 Task: In the  document content.html Insert the command  'Viewing'Email the file to   'softage.8@softage.net', with message attached Time-Sensitive: I kindly ask you to go through the email I've sent as soon as possible. and file type: Plain Text
Action: Mouse moved to (850, 78)
Screenshot: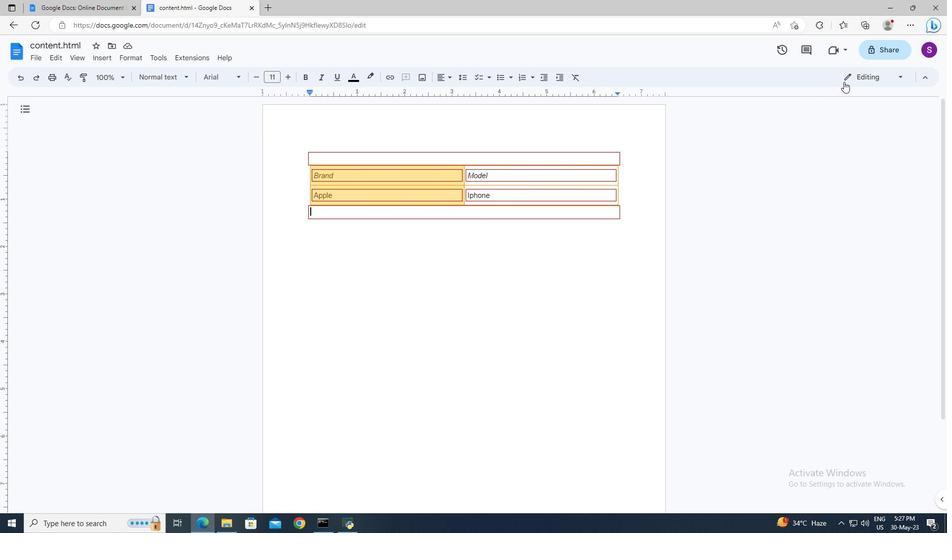 
Action: Mouse pressed left at (850, 78)
Screenshot: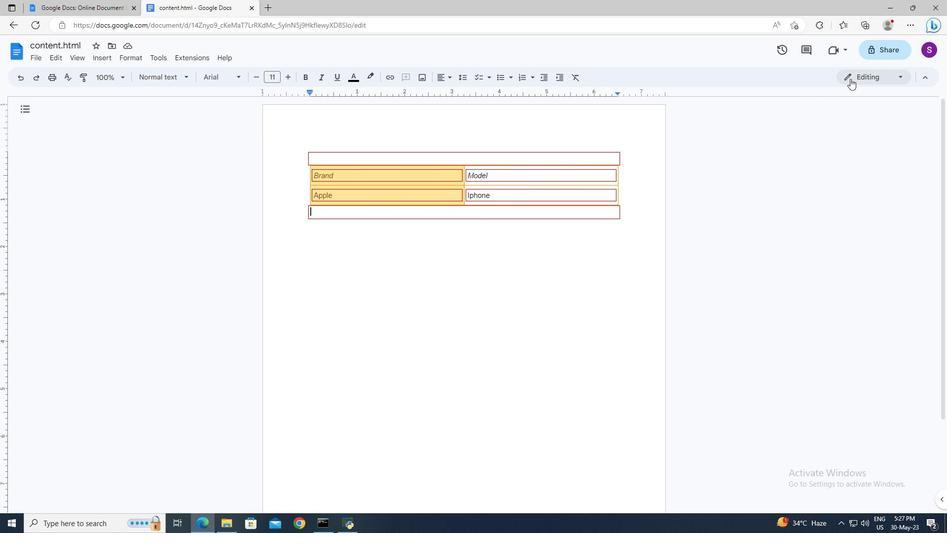 
Action: Mouse moved to (836, 150)
Screenshot: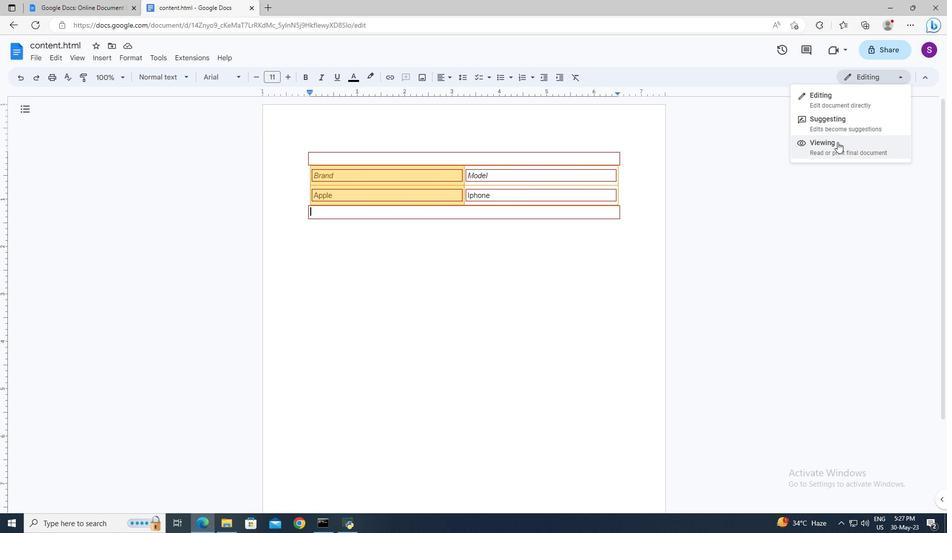 
Action: Mouse pressed left at (836, 150)
Screenshot: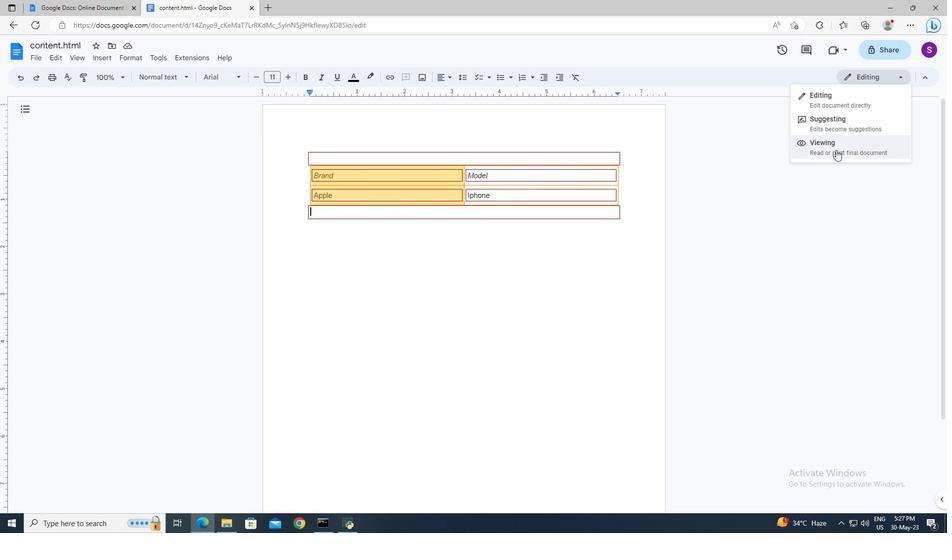 
Action: Mouse moved to (42, 61)
Screenshot: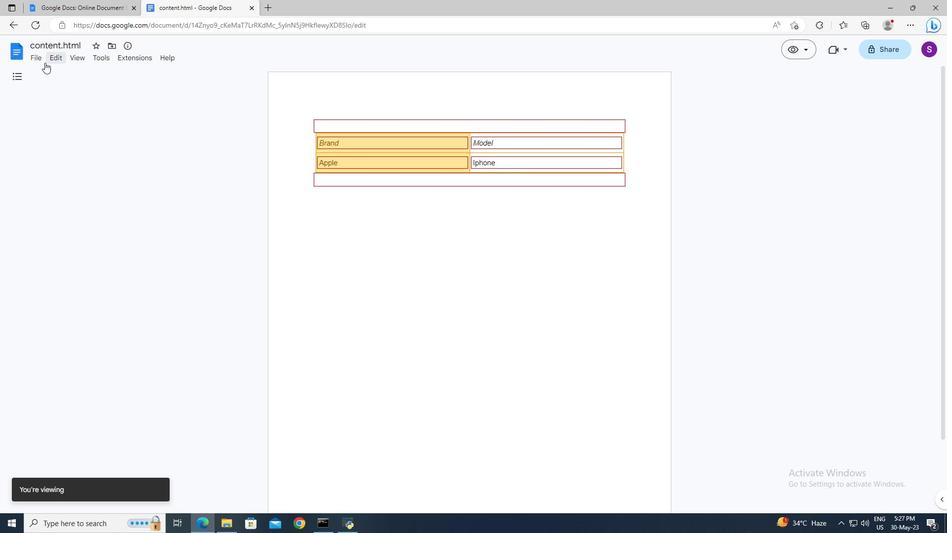 
Action: Mouse pressed left at (42, 61)
Screenshot: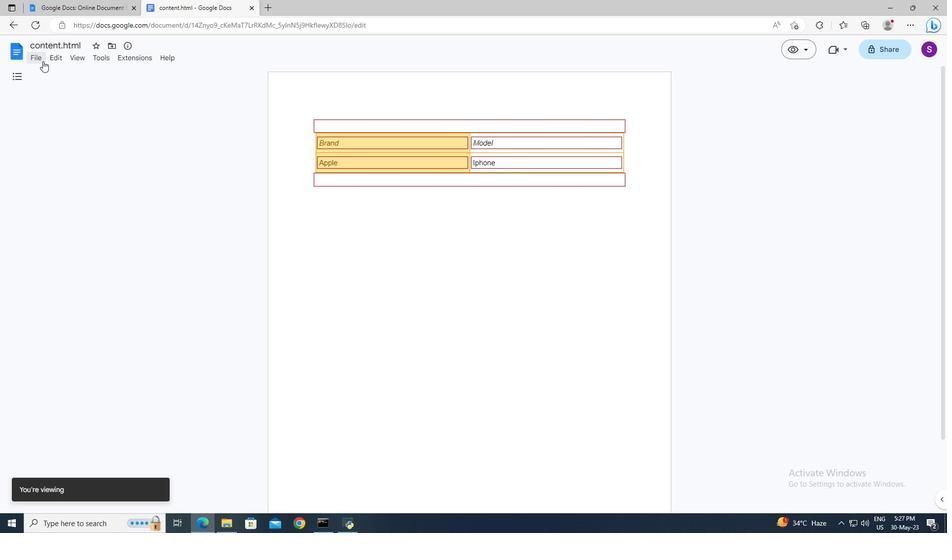 
Action: Mouse moved to (203, 149)
Screenshot: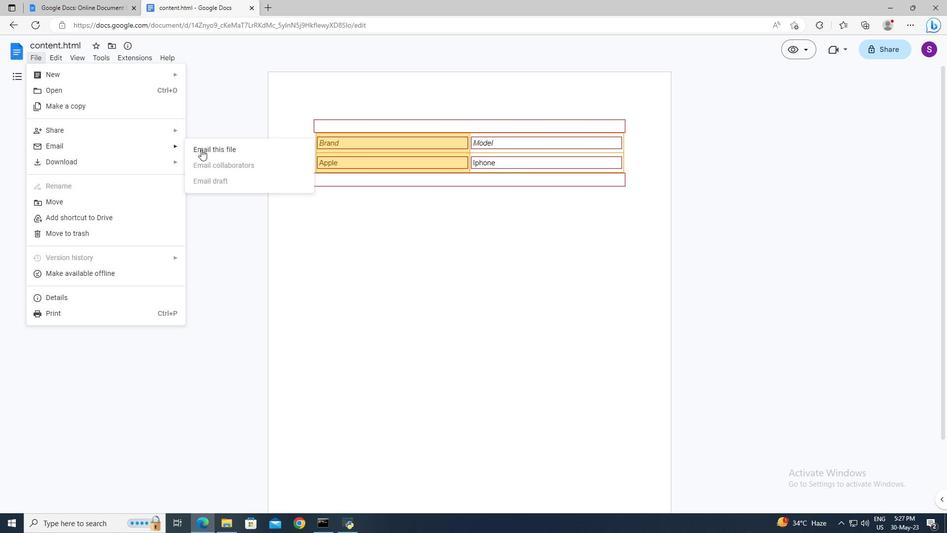 
Action: Mouse pressed left at (203, 149)
Screenshot: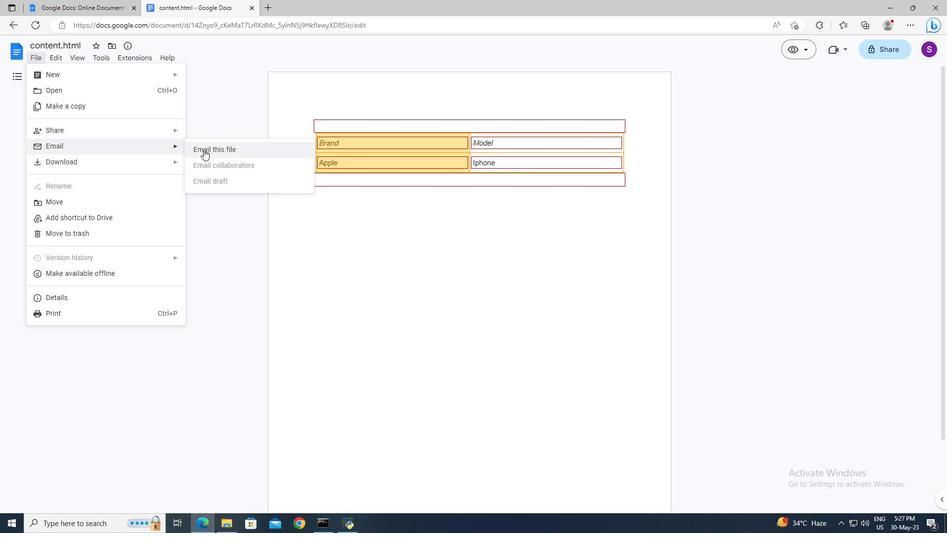
Action: Mouse moved to (387, 218)
Screenshot: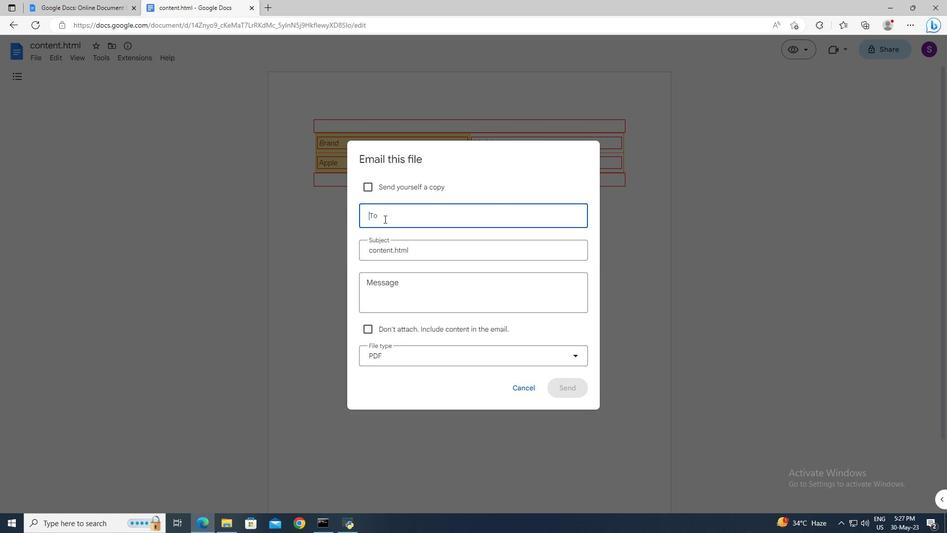
Action: Mouse pressed left at (387, 218)
Screenshot: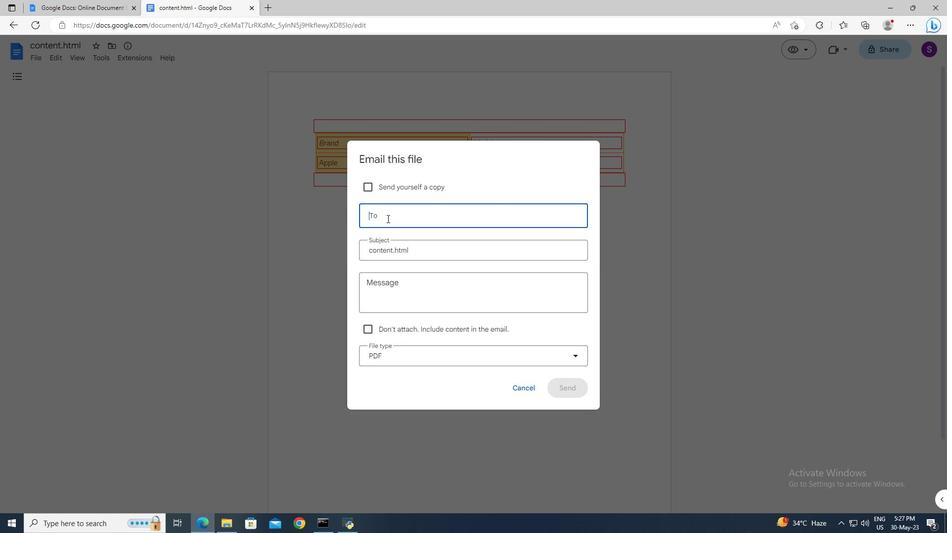 
Action: Key pressed softage.8<Key.shift><Key.shift><Key.shift><Key.shift><Key.shift><Key.shift><Key.shift><Key.shift><Key.shift><Key.shift><Key.shift><Key.shift>@softage.net
Screenshot: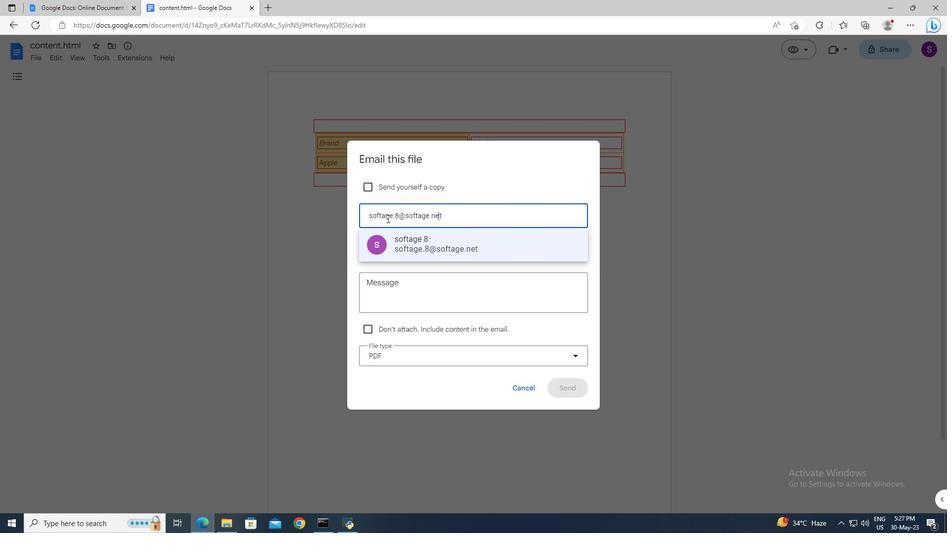 
Action: Mouse moved to (390, 233)
Screenshot: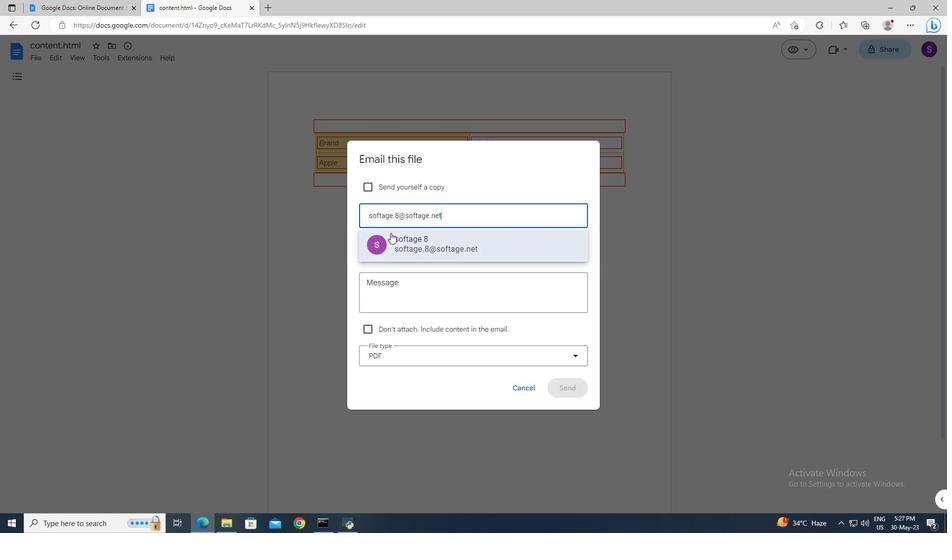 
Action: Mouse pressed left at (390, 233)
Screenshot: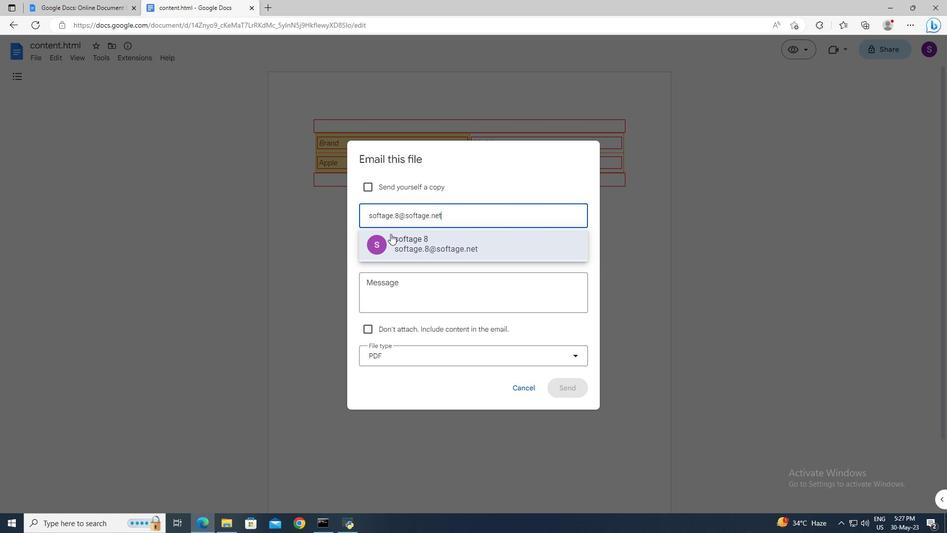 
Action: Mouse moved to (399, 284)
Screenshot: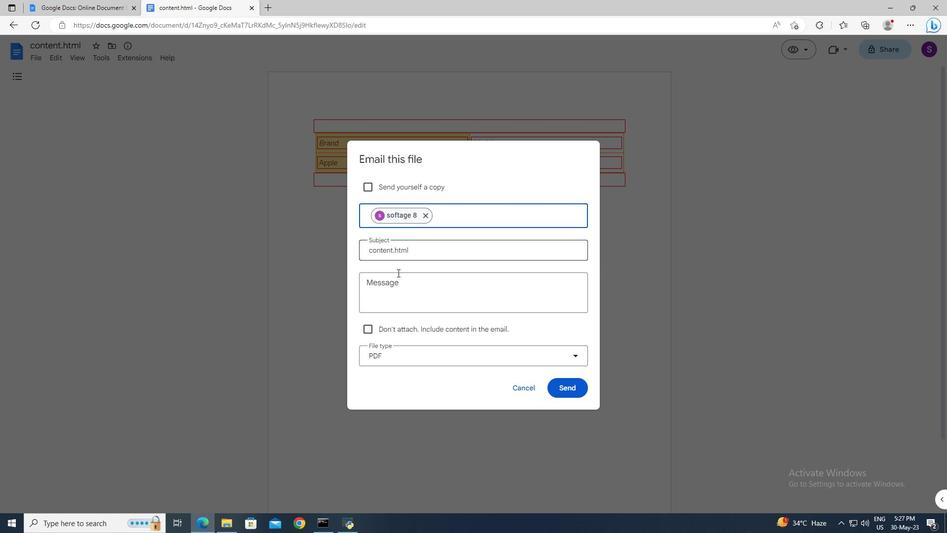 
Action: Mouse pressed left at (399, 284)
Screenshot: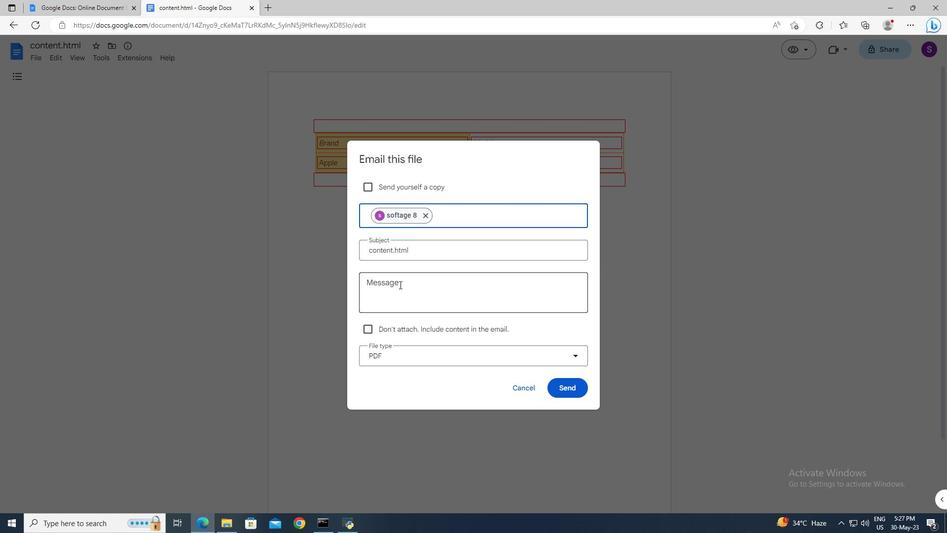 
Action: Key pressed <Key.shift>Time-<Key.shift_r>Sensitive<Key.shift>:<Key.space><Key.shift>I<Key.space>kindly<Key.space>ask<Key.space>you<Key.space>to<Key.space>go<Key.space>through<Key.space>the<Key.space>email<Key.space><Key.shift>I've<Key.space>sent<Key.space>as<Key.space>soon<Key.space>as<Key.space>possible.
Screenshot: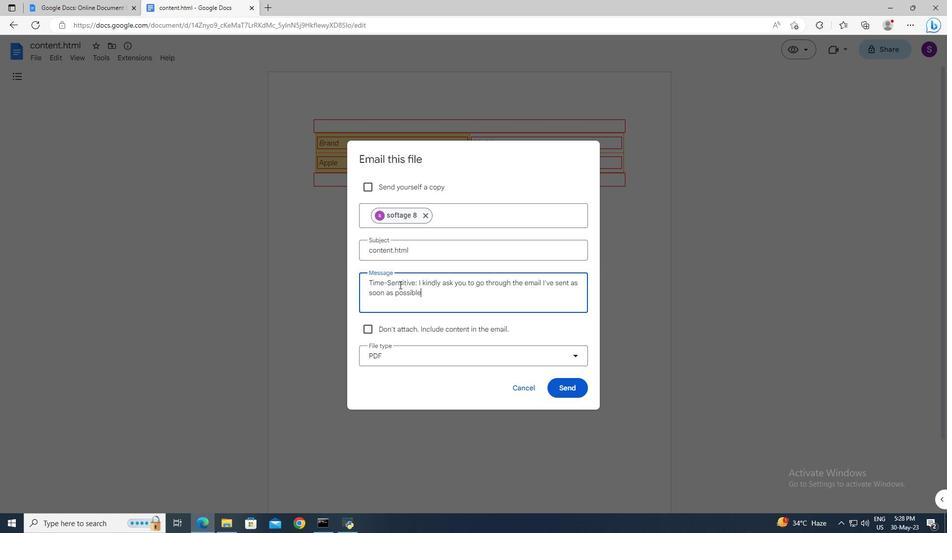 
Action: Mouse moved to (446, 360)
Screenshot: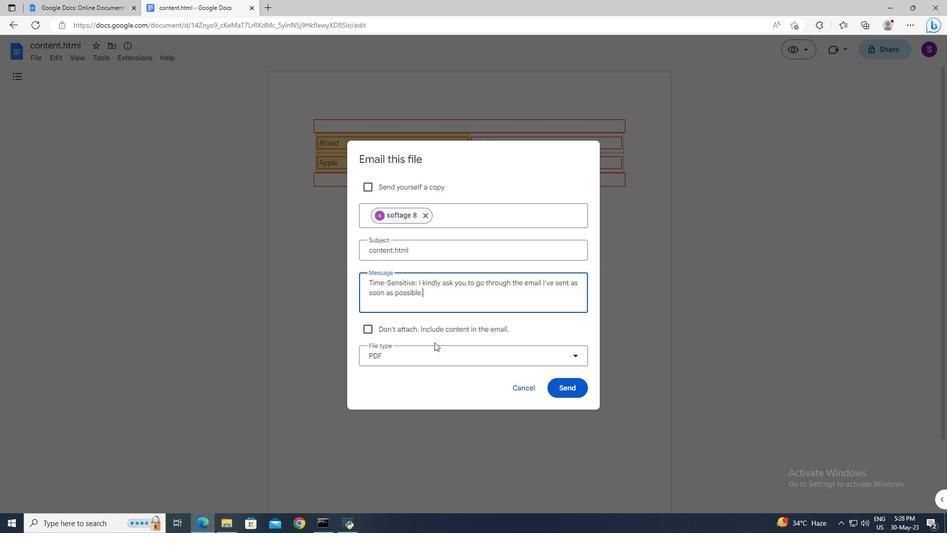 
Action: Mouse pressed left at (446, 360)
Screenshot: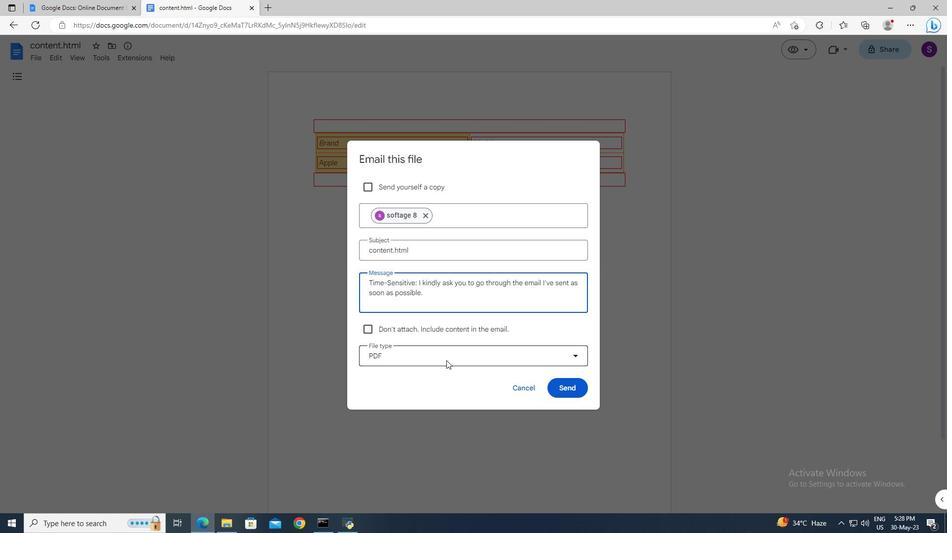 
Action: Mouse moved to (439, 458)
Screenshot: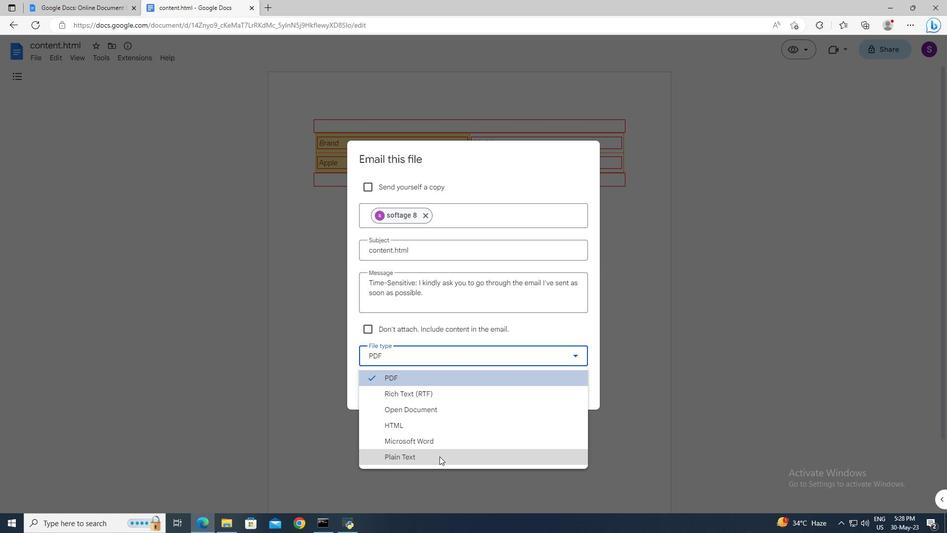 
Action: Mouse pressed left at (439, 458)
Screenshot: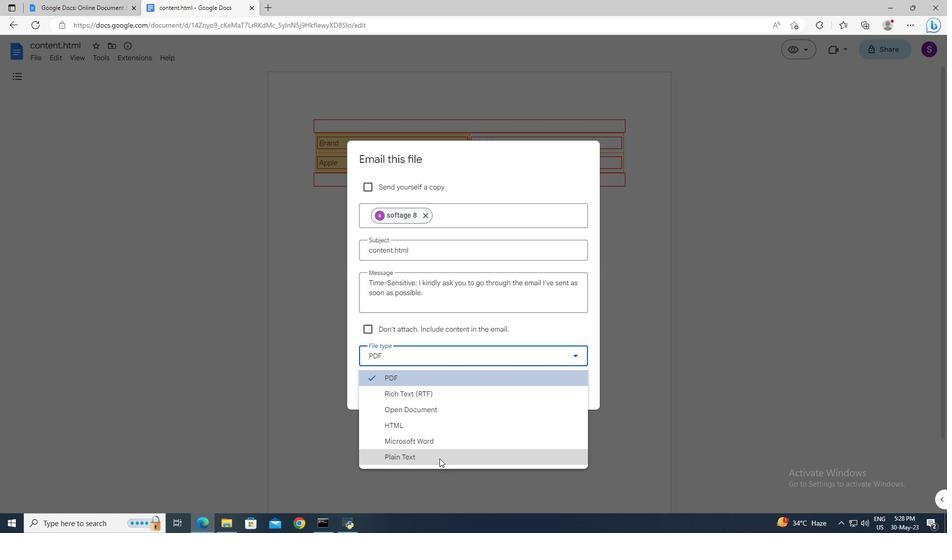 
Action: Mouse moved to (561, 397)
Screenshot: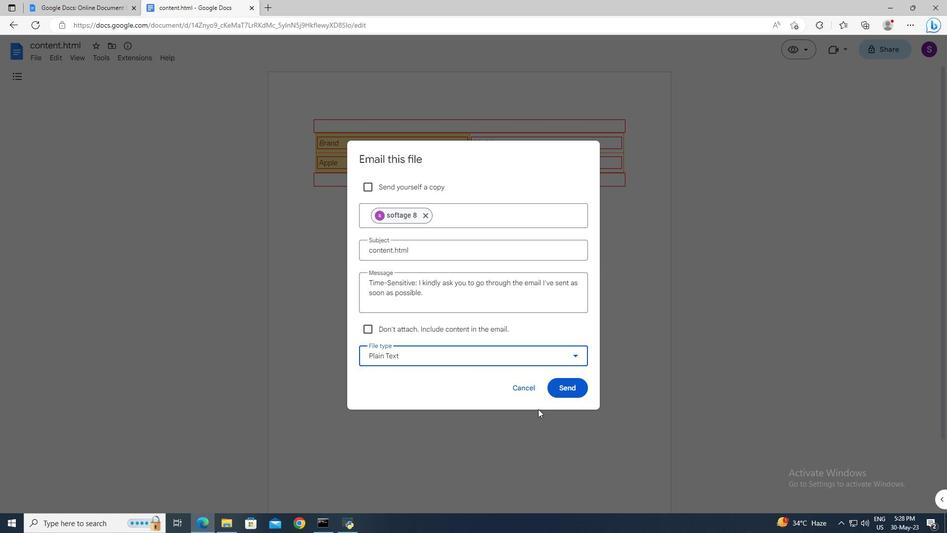 
Action: Mouse pressed left at (561, 397)
Screenshot: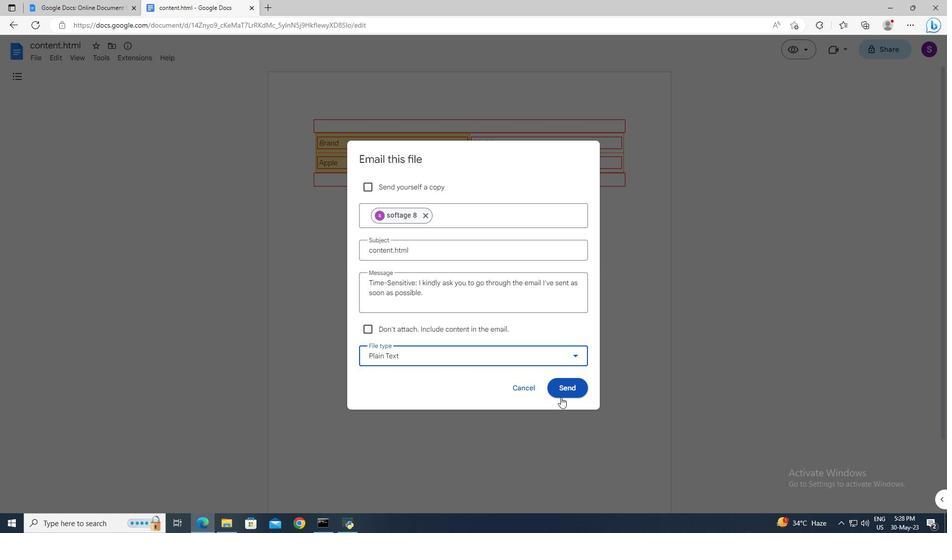 
